 Task: Add Rumiano Organic Sharp Cheddar Bar, Vegetarian Cheese to the cart.
Action: Mouse moved to (19, 114)
Screenshot: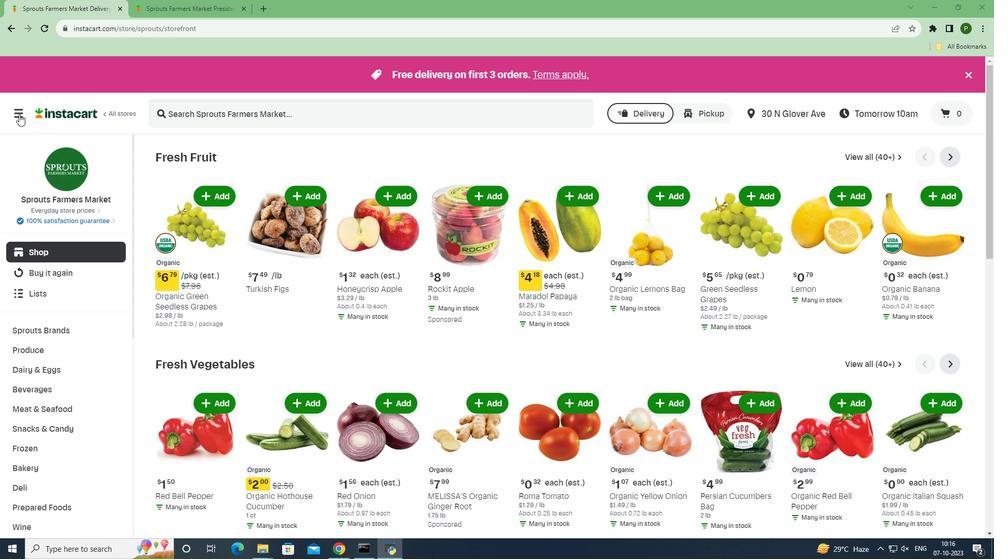 
Action: Mouse pressed left at (19, 114)
Screenshot: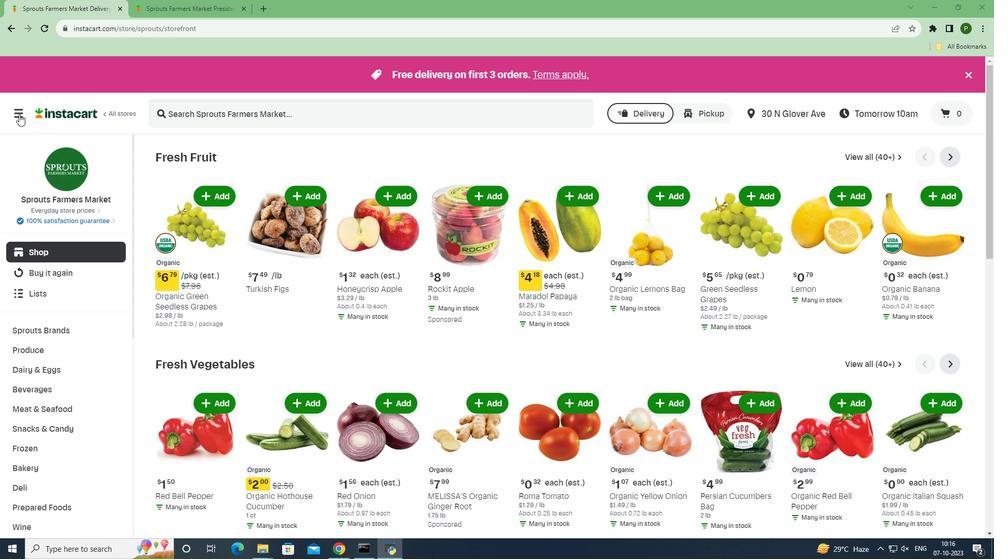 
Action: Mouse moved to (43, 282)
Screenshot: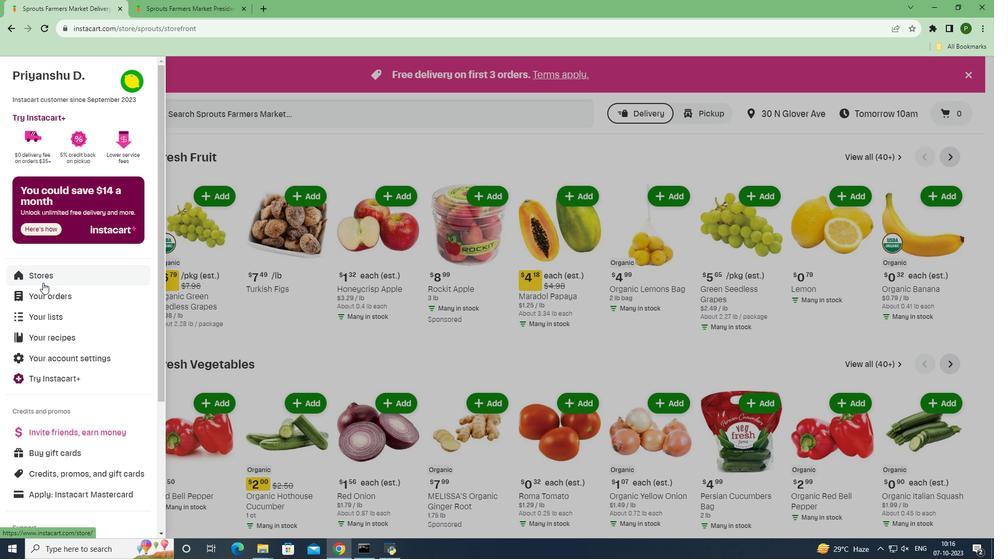 
Action: Mouse pressed left at (43, 282)
Screenshot: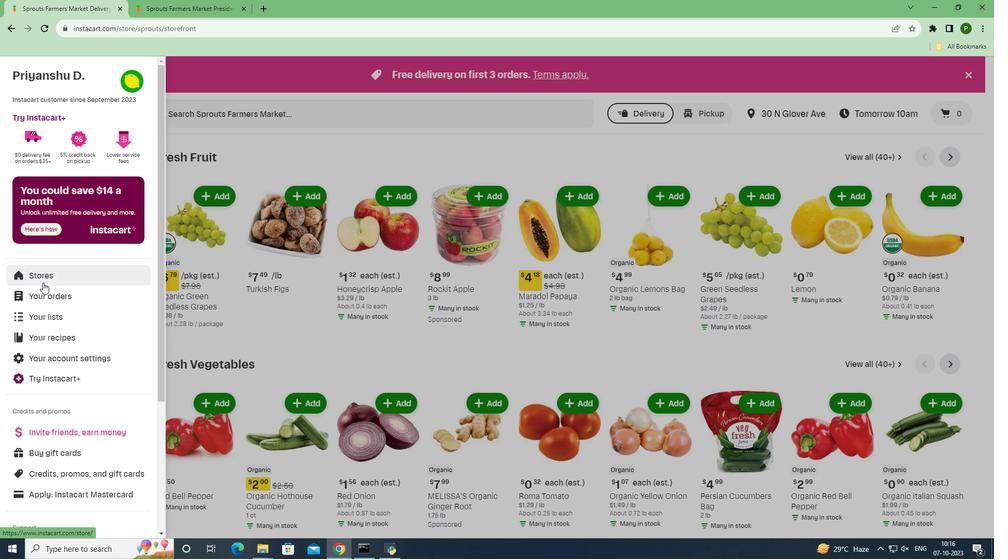 
Action: Mouse moved to (243, 130)
Screenshot: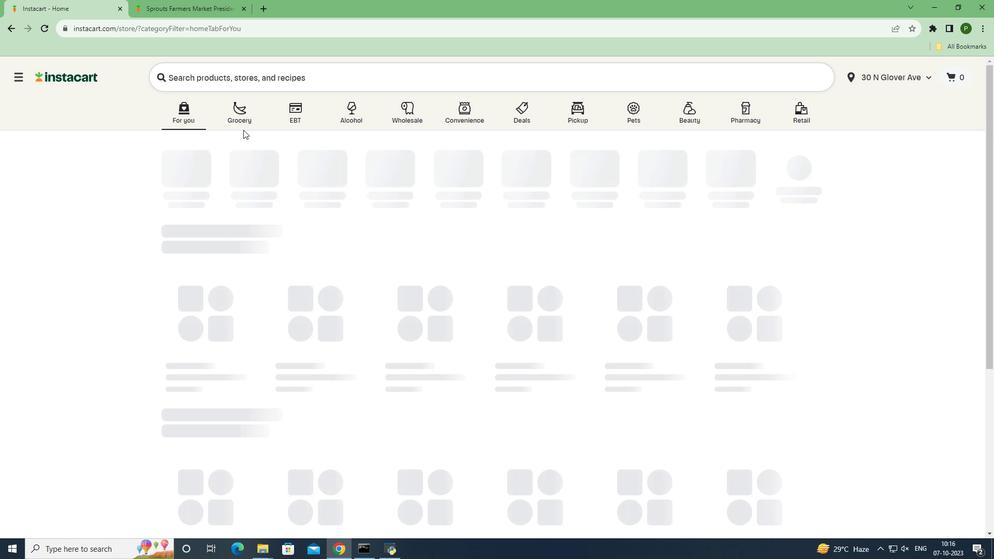 
Action: Mouse pressed left at (243, 130)
Screenshot: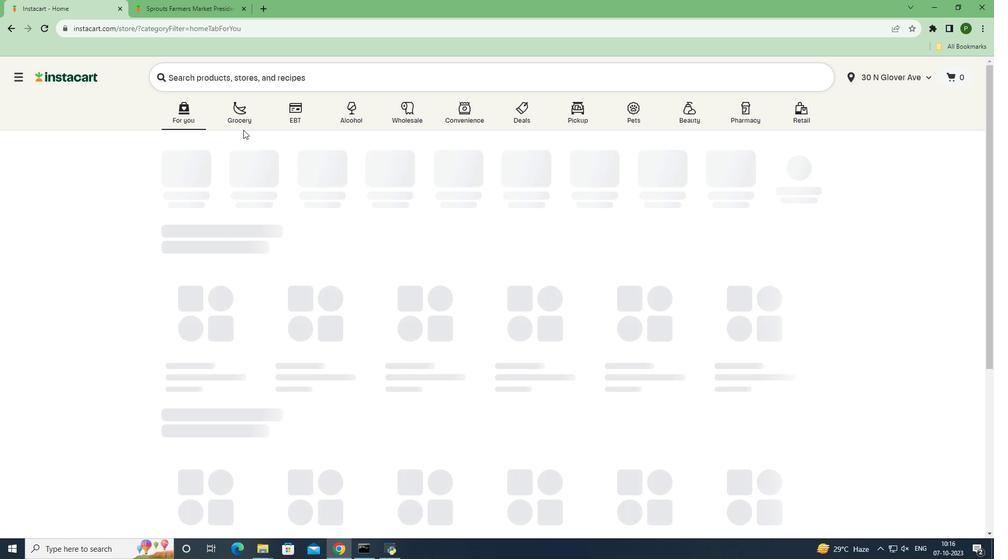 
Action: Mouse moved to (243, 125)
Screenshot: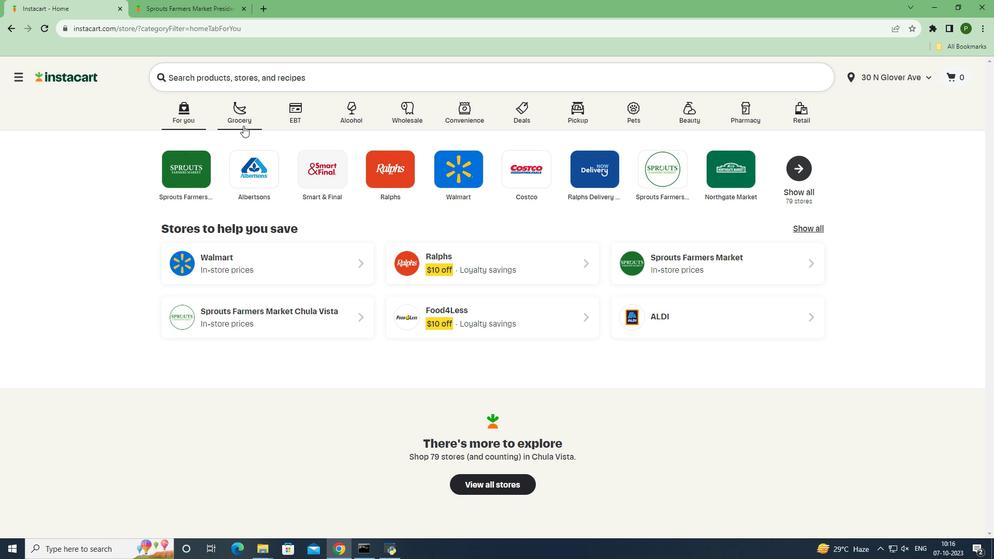 
Action: Mouse pressed left at (243, 125)
Screenshot: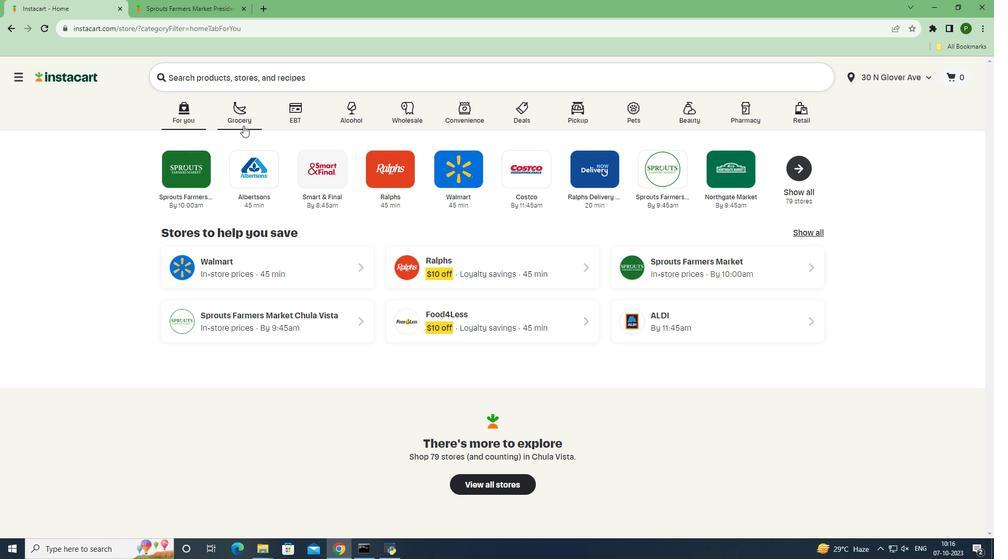 
Action: Mouse moved to (410, 237)
Screenshot: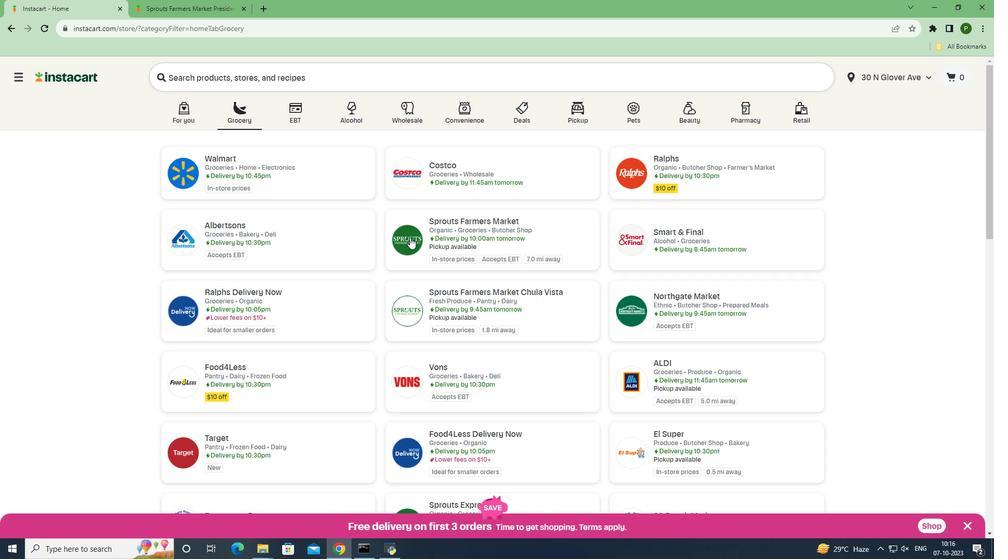 
Action: Mouse pressed left at (410, 237)
Screenshot: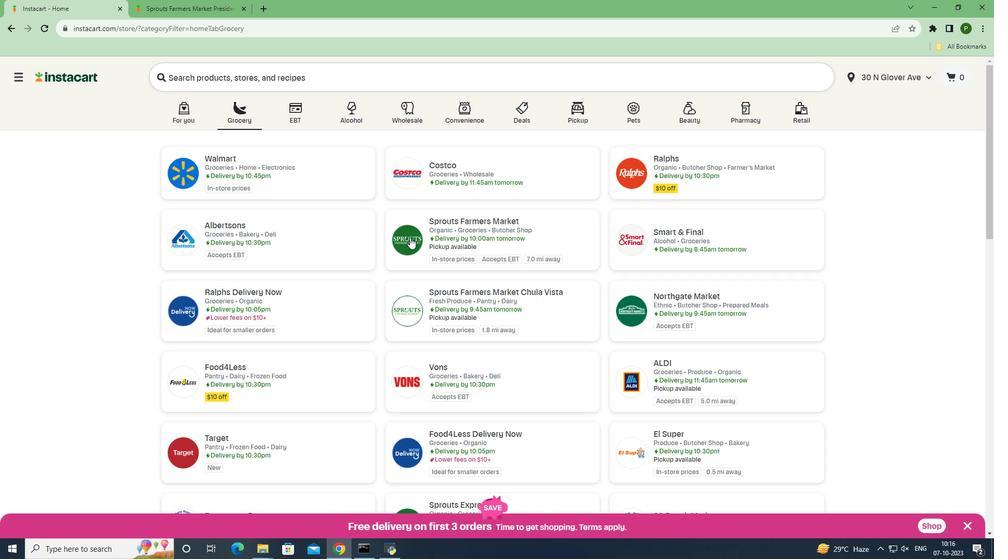 
Action: Mouse moved to (52, 370)
Screenshot: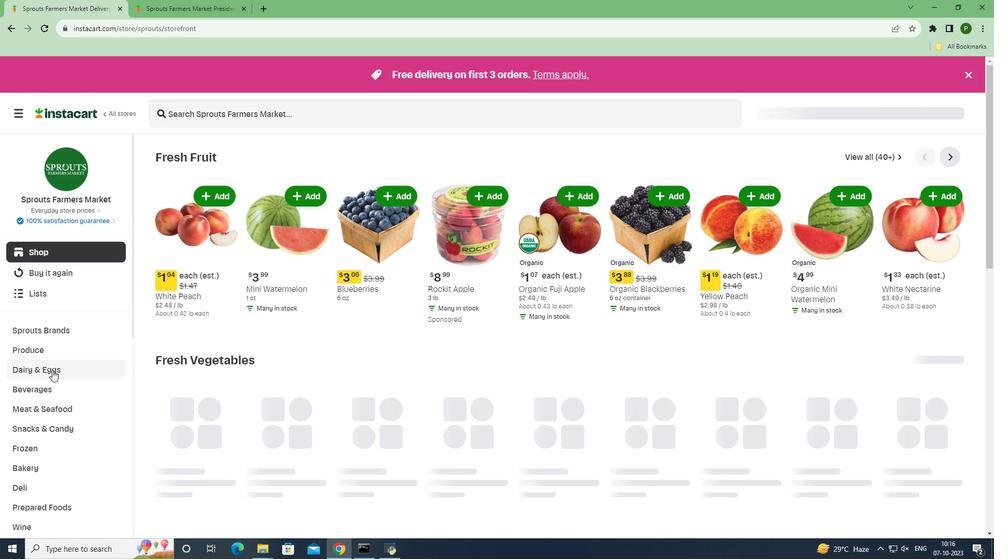 
Action: Mouse pressed left at (52, 370)
Screenshot: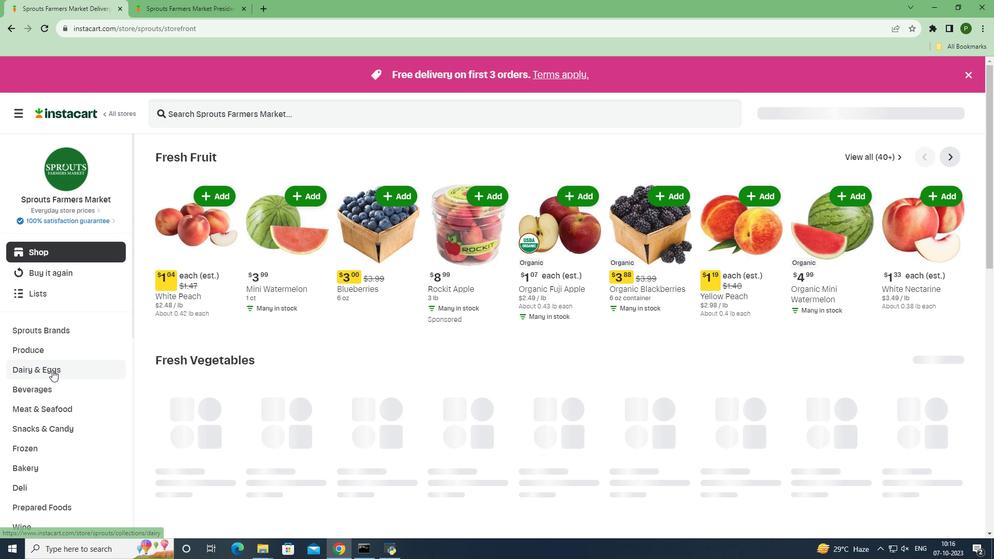 
Action: Mouse moved to (53, 408)
Screenshot: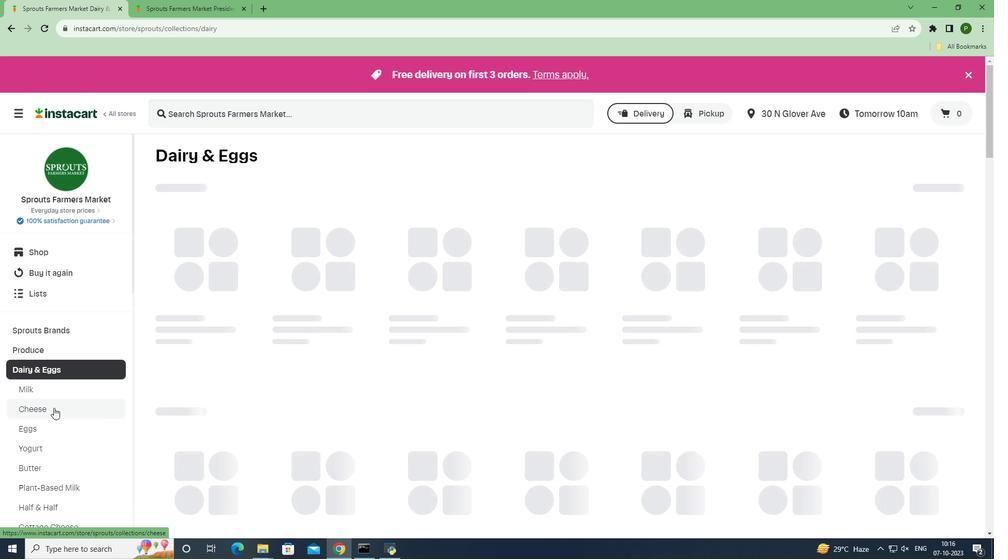
Action: Mouse pressed left at (53, 408)
Screenshot: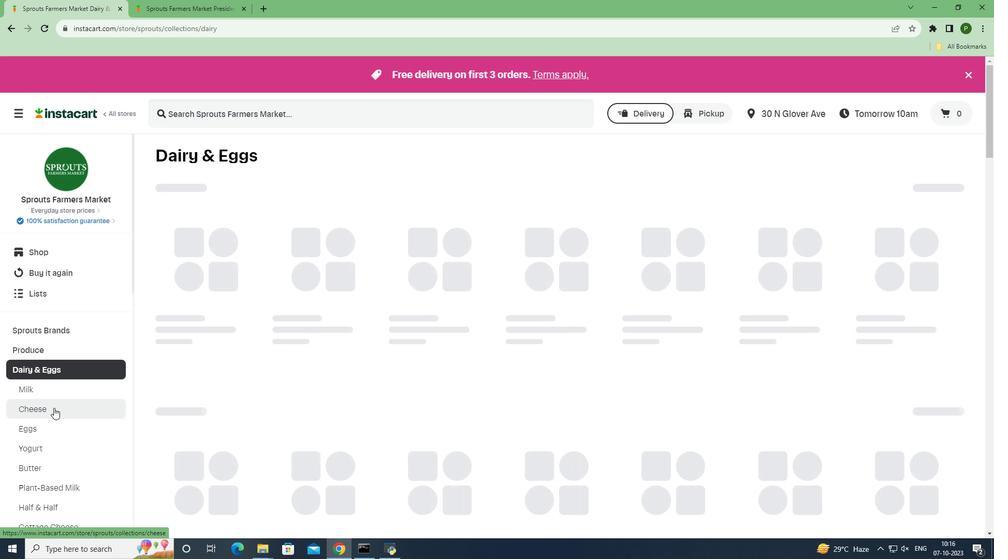 
Action: Mouse moved to (184, 119)
Screenshot: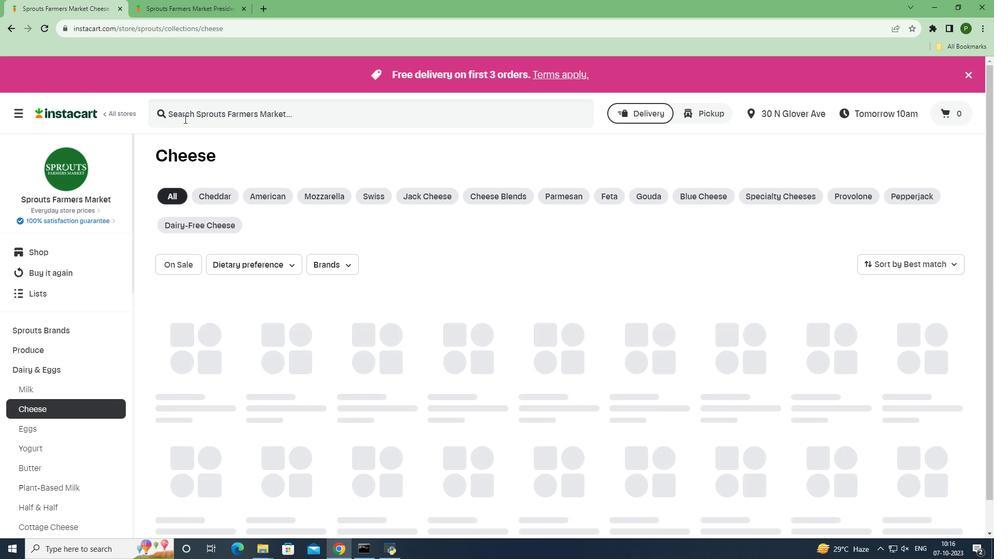 
Action: Mouse pressed left at (184, 119)
Screenshot: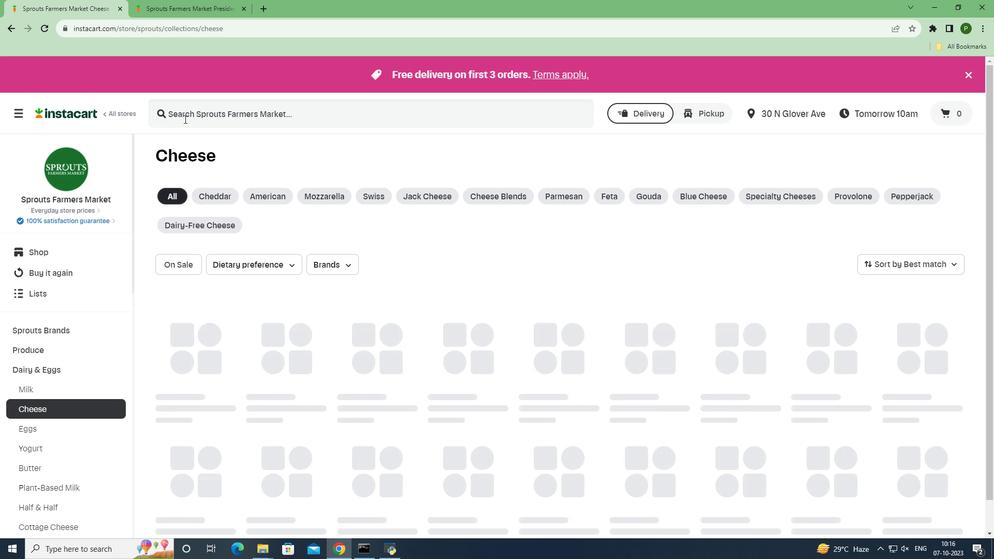 
Action: Key pressed <Key.caps_lock>R<Key.caps_lock>umiano<Key.space><Key.caps_lock>O<Key.caps_lock>rganic<Key.space><Key.caps_lock>S<Key.caps_lock>harp<Key.space><Key.caps_lock>C<Key.caps_lock>heddar<Key.space><Key.caps_lock>B<Key.caps_lock>ar,<Key.space><Key.caps_lock>V<Key.caps_lock>egetarian<Key.space>cheese<Key.space><Key.enter>
Screenshot: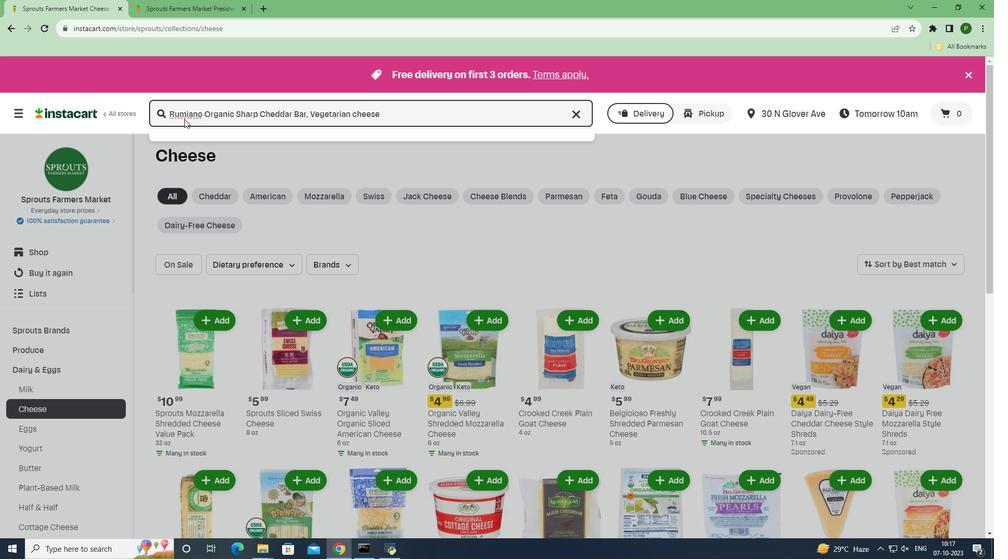 
Action: Mouse moved to (598, 221)
Screenshot: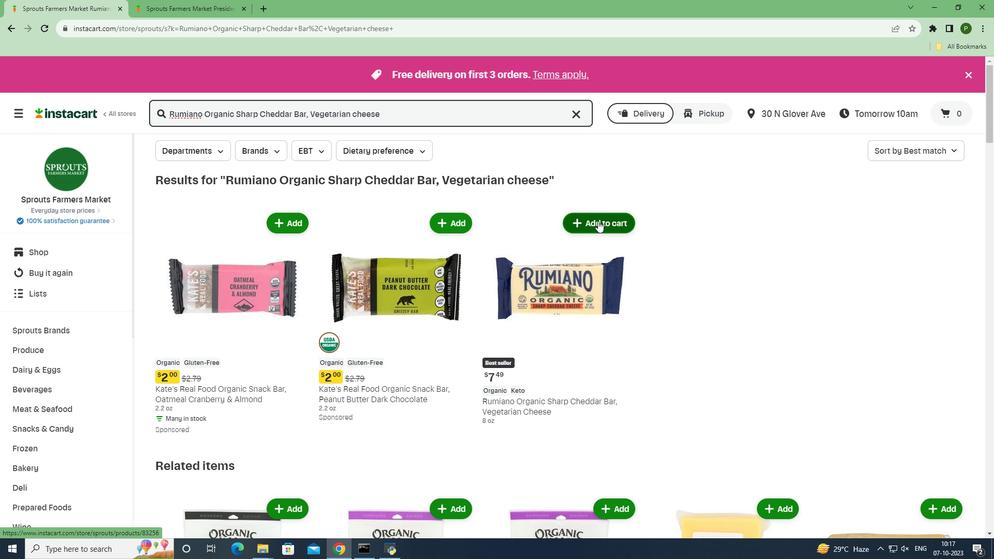 
Action: Mouse pressed left at (598, 221)
Screenshot: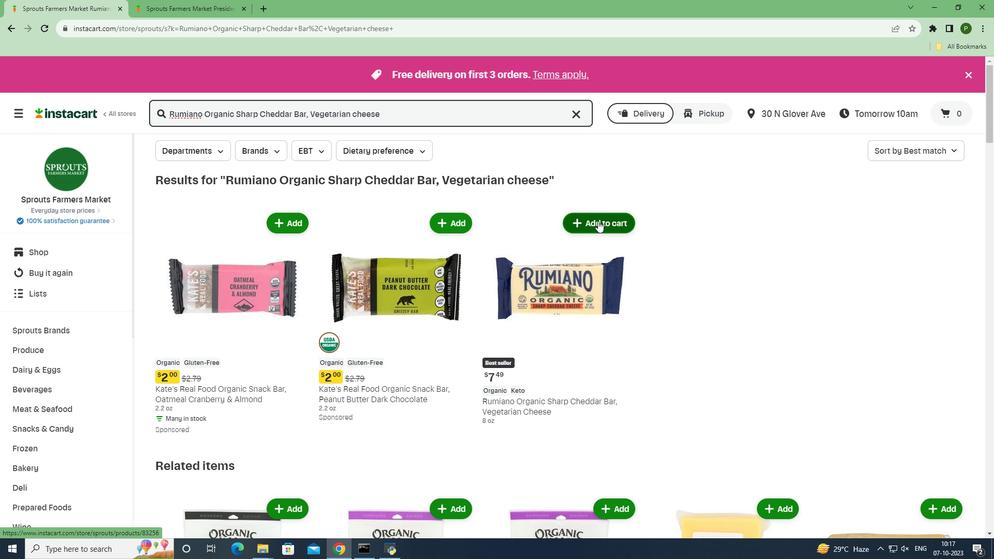 
Action: Mouse moved to (657, 267)
Screenshot: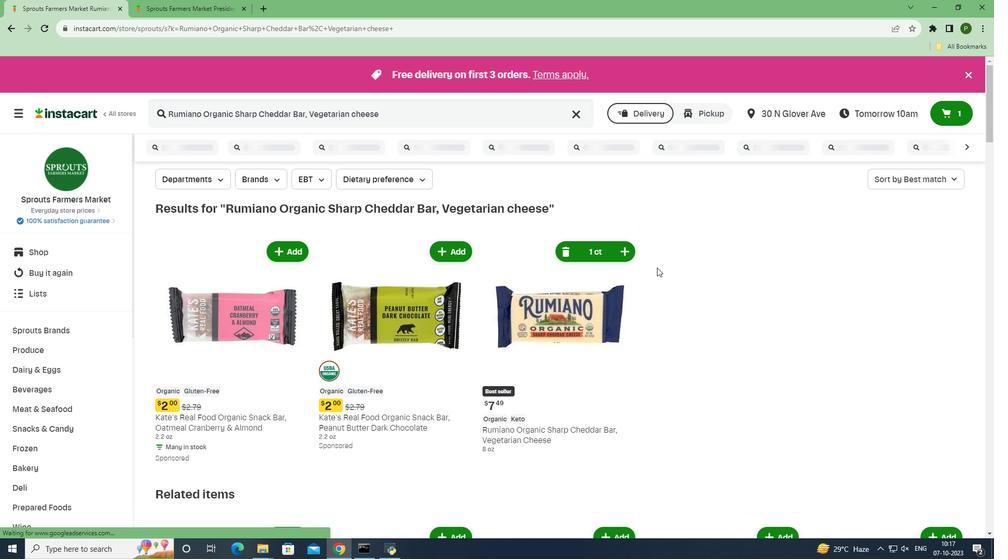 
